 Task: Create a new folder named 'Most Important' in the Tasks section of Outlook.
Action: Mouse moved to (173, 22)
Screenshot: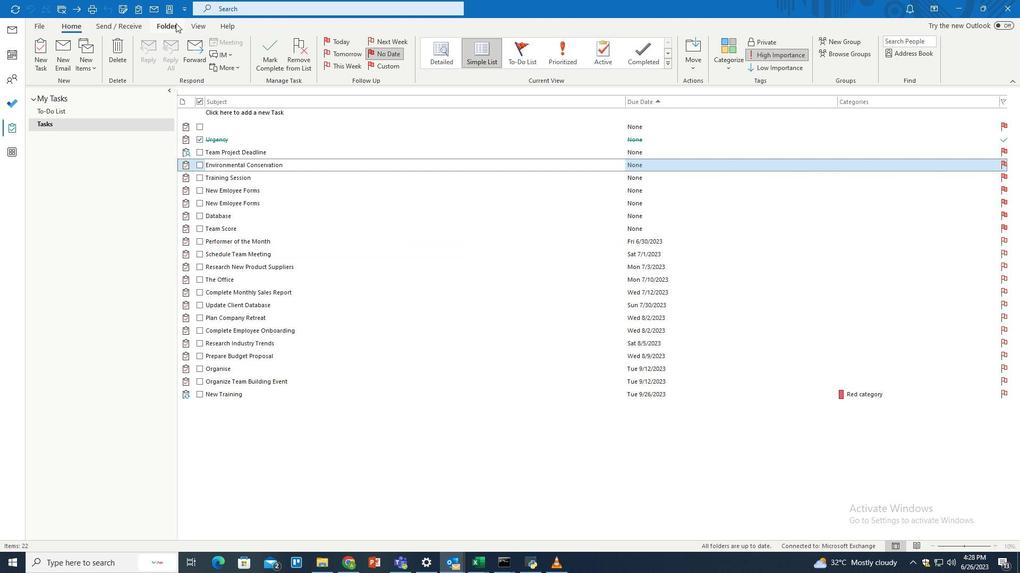 
Action: Mouse pressed left at (173, 22)
Screenshot: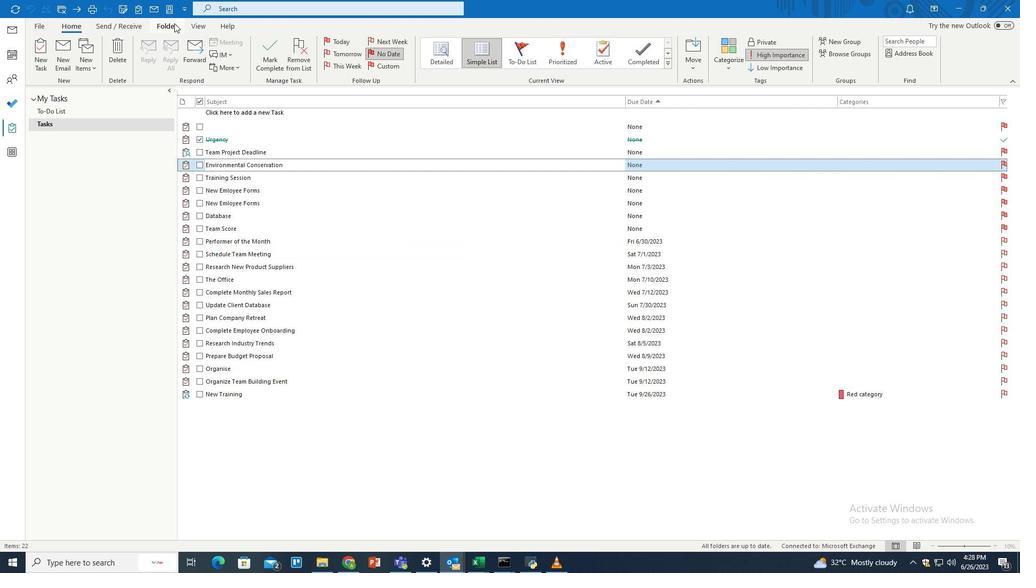 
Action: Mouse moved to (41, 48)
Screenshot: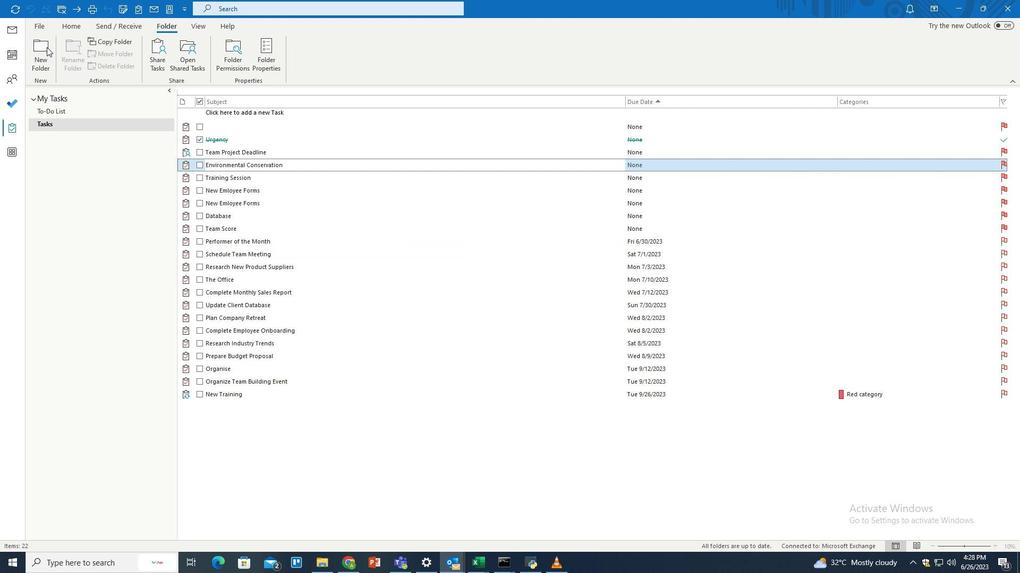
Action: Mouse pressed left at (41, 48)
Screenshot: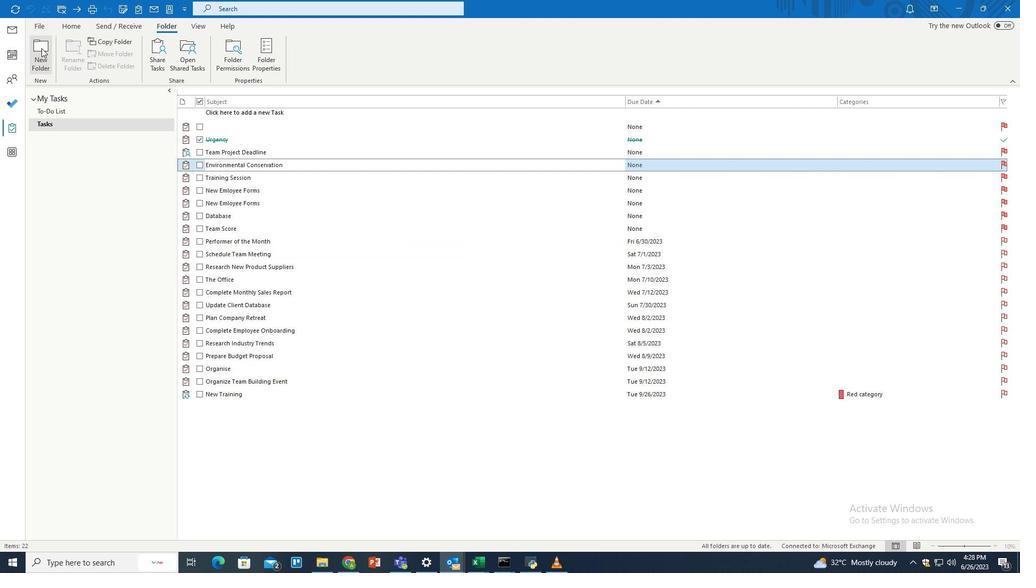 
Action: Mouse moved to (459, 211)
Screenshot: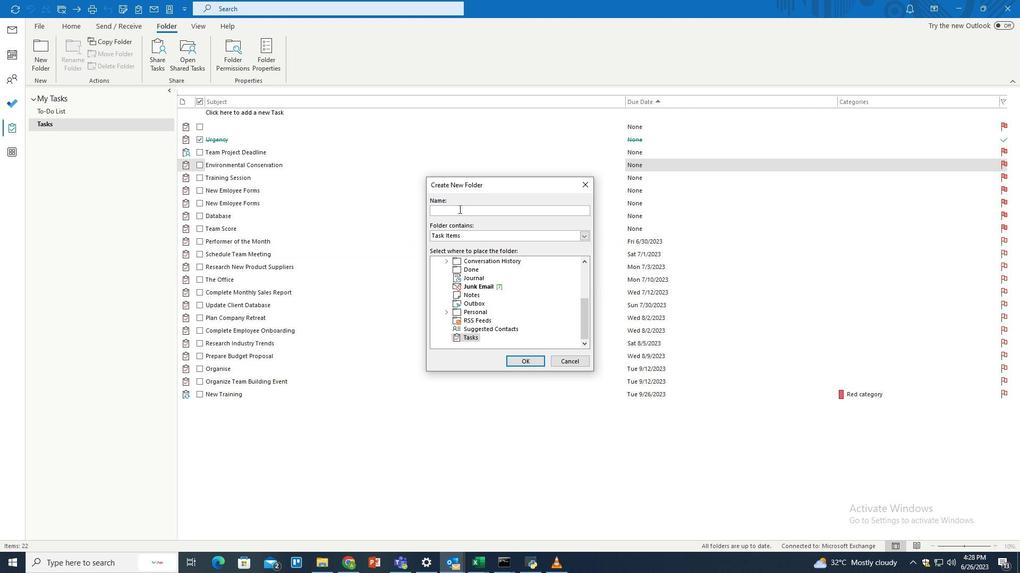 
Action: Mouse pressed left at (459, 211)
Screenshot: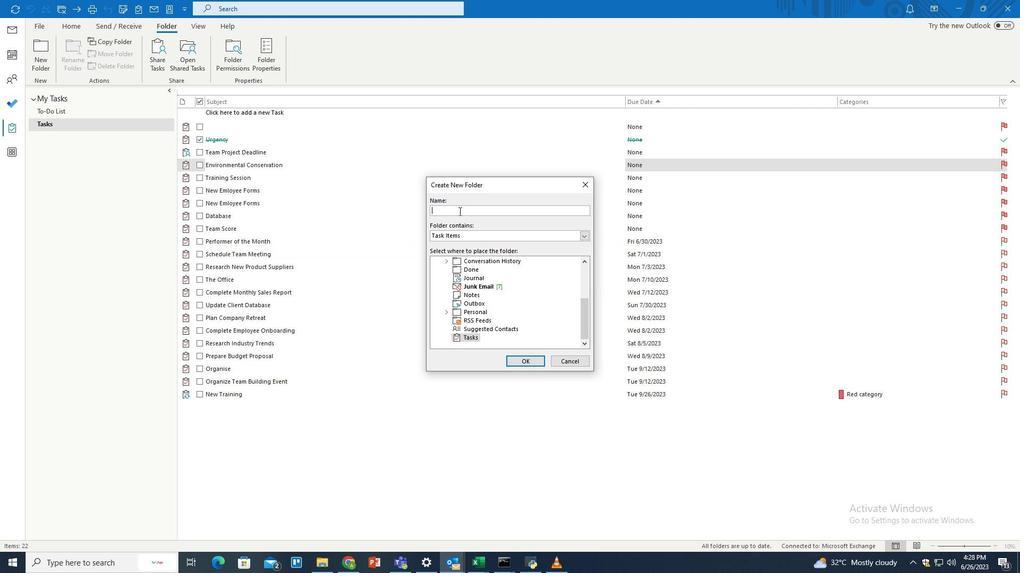 
Action: Key pressed <Key.shift>Most<Key.space><Key.shift>Important
Screenshot: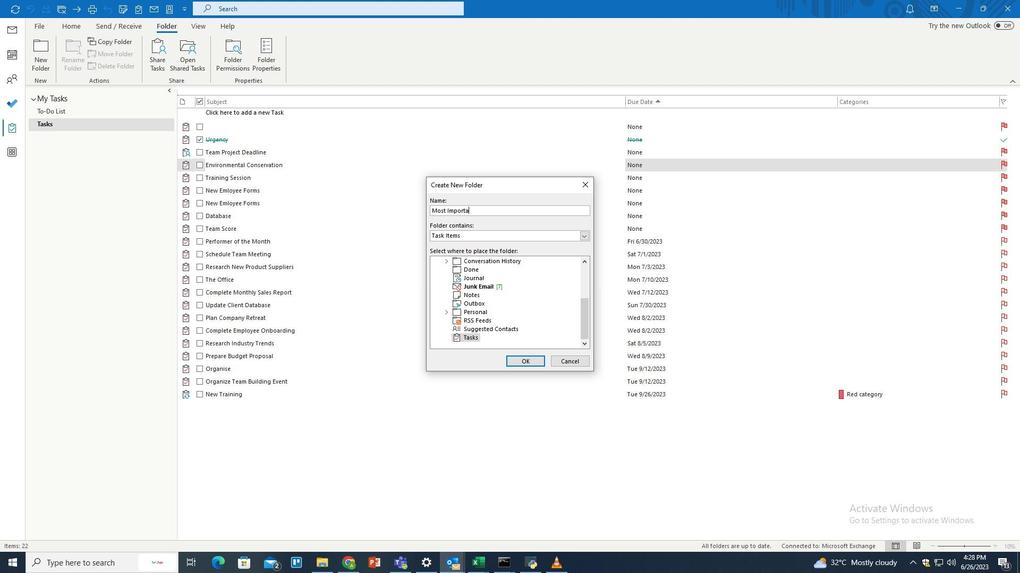 
Action: Mouse moved to (583, 236)
Screenshot: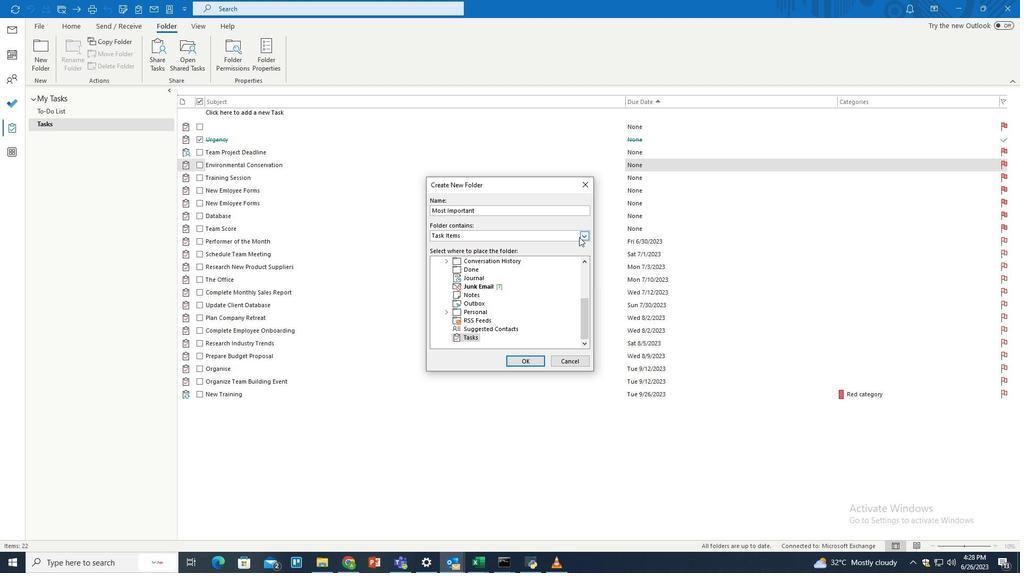 
Action: Mouse pressed left at (583, 236)
Screenshot: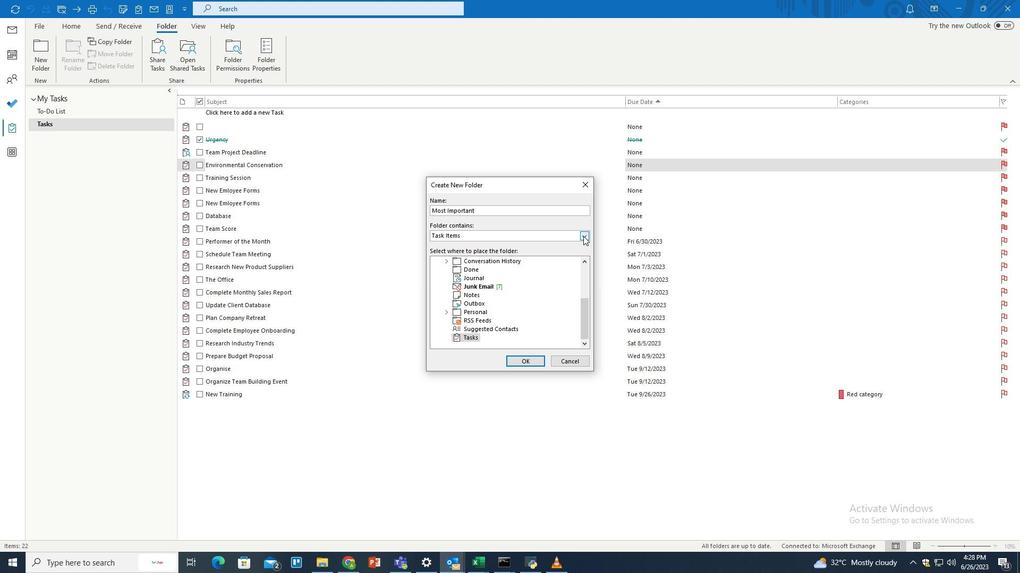 
Action: Mouse moved to (452, 277)
Screenshot: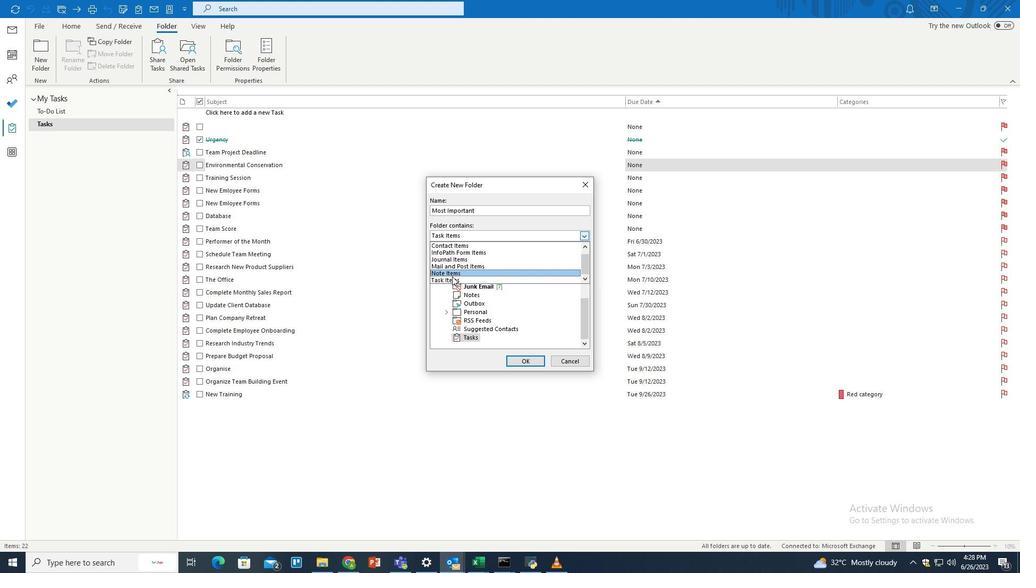 
Action: Mouse pressed left at (452, 277)
Screenshot: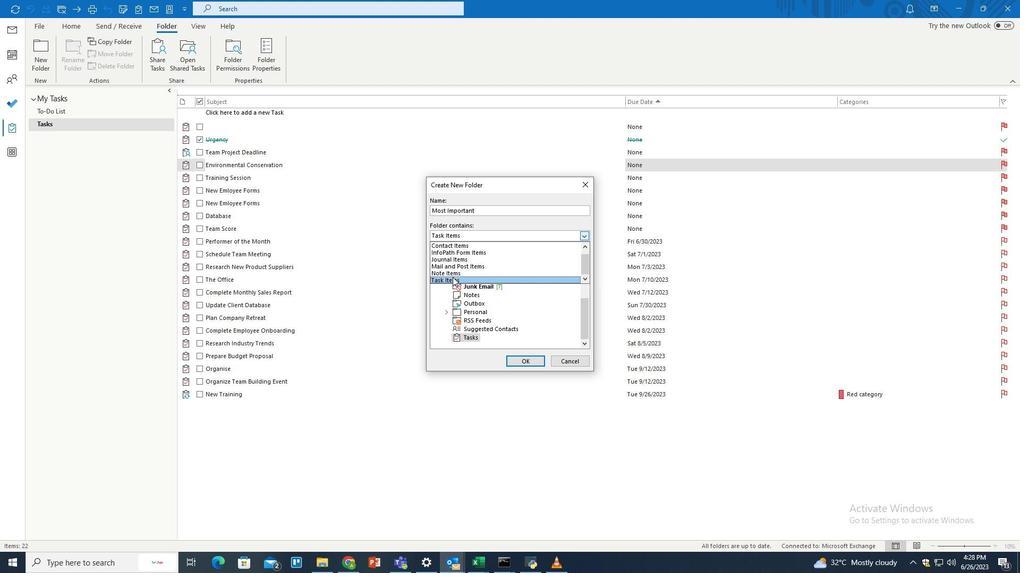 
Action: Mouse moved to (533, 360)
Screenshot: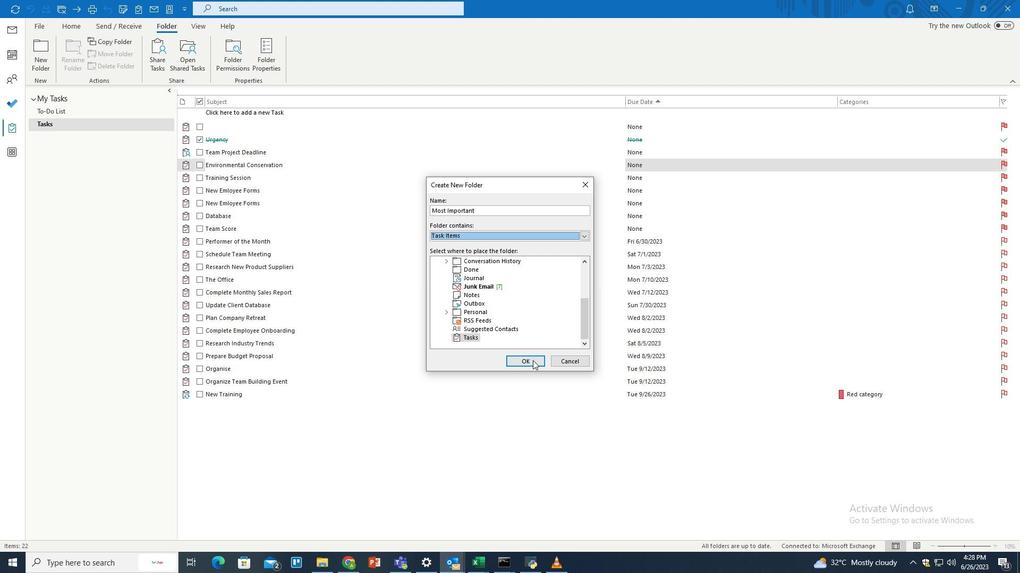 
Action: Mouse pressed left at (533, 360)
Screenshot: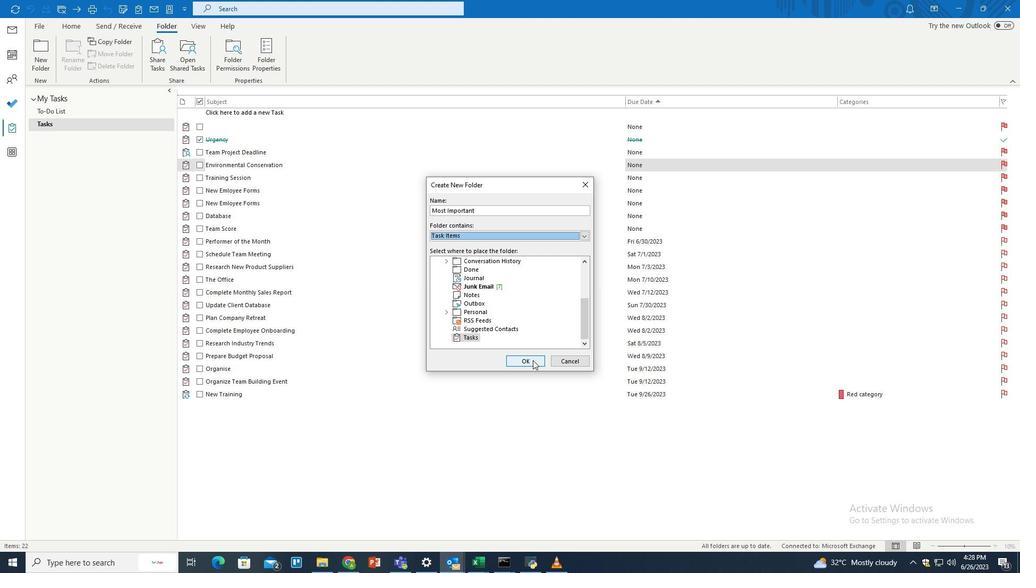 
